 Task: Change  the formatting of the data to Which is Less than 10, In conditional formating, put the option 'Light Red Fill with Dark Red Text. 'add another formatting option Format As Table, insert the option Blue Table style Light 9 , change the format of Column Width to Auto fit Row HeightSave page  Quantum Sales book
Action: Mouse moved to (69, 162)
Screenshot: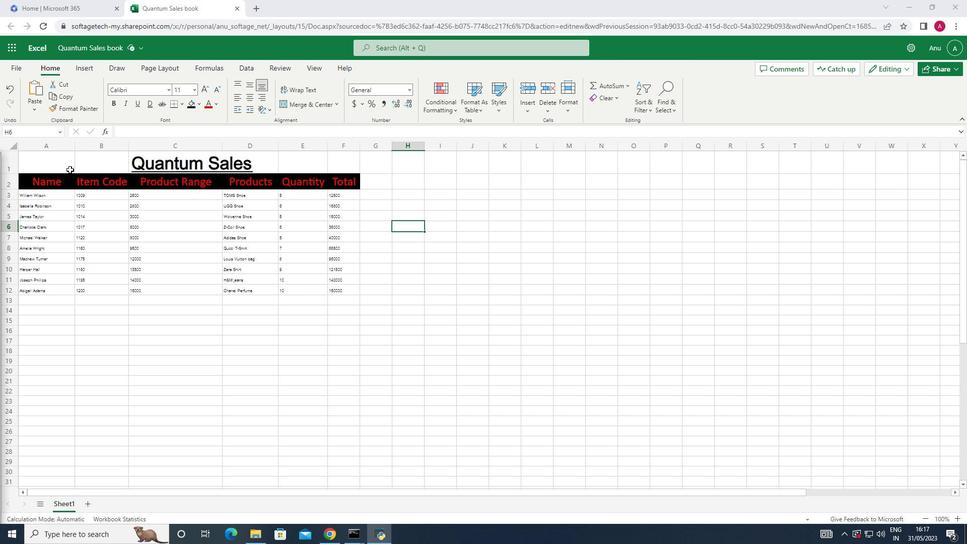 
Action: Mouse pressed left at (69, 162)
Screenshot: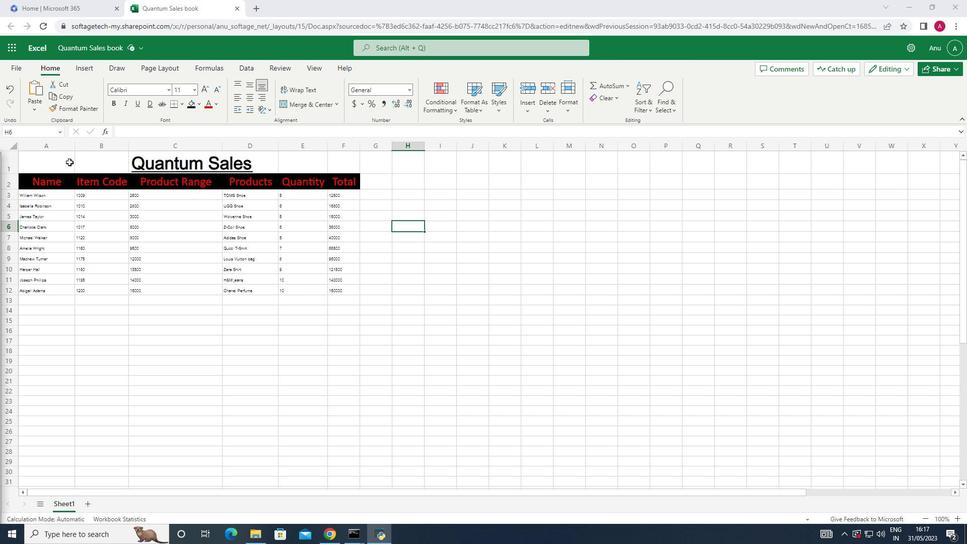 
Action: Mouse moved to (446, 108)
Screenshot: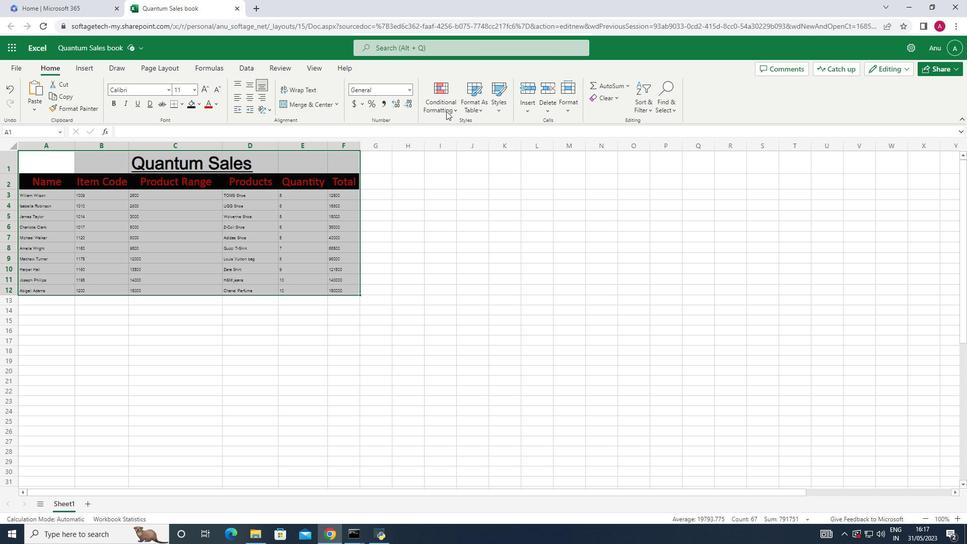 
Action: Mouse pressed left at (446, 108)
Screenshot: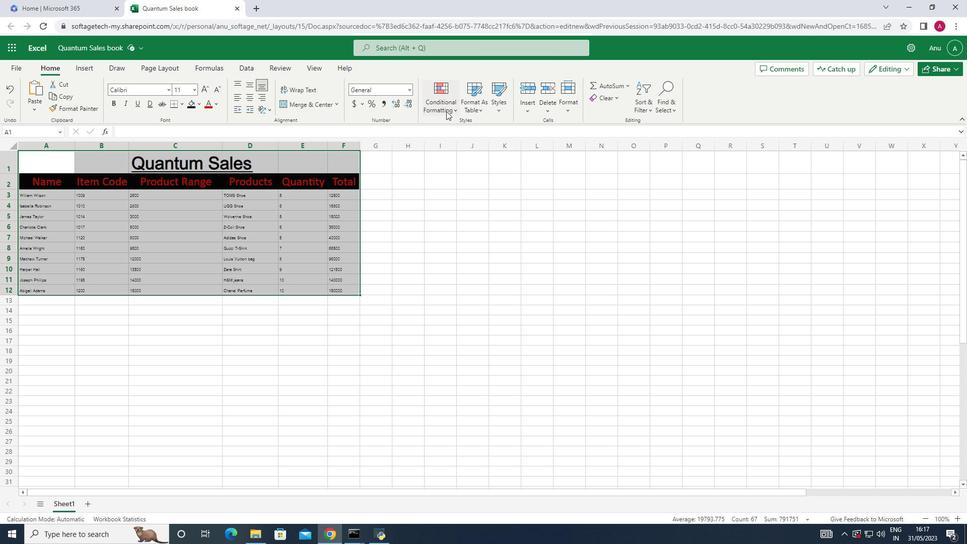 
Action: Mouse moved to (546, 151)
Screenshot: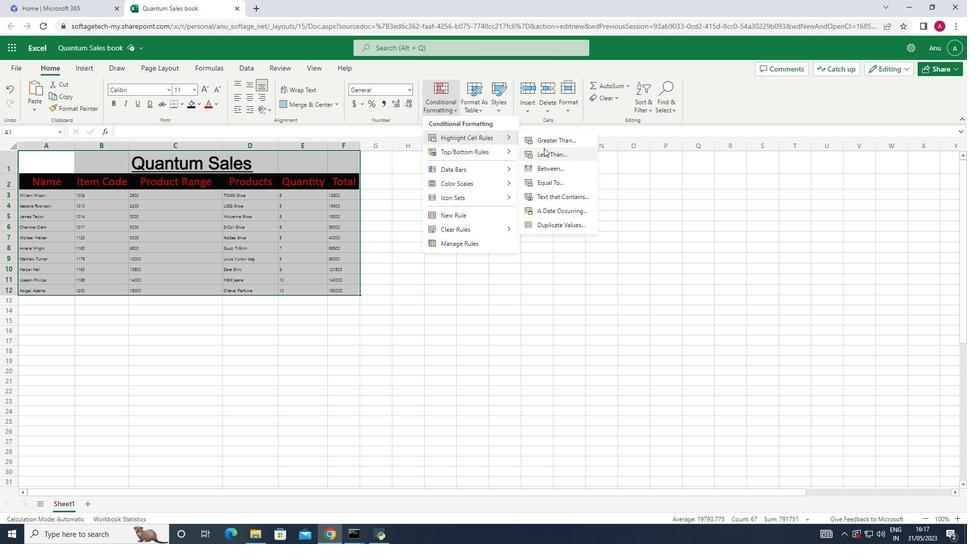 
Action: Mouse pressed left at (546, 151)
Screenshot: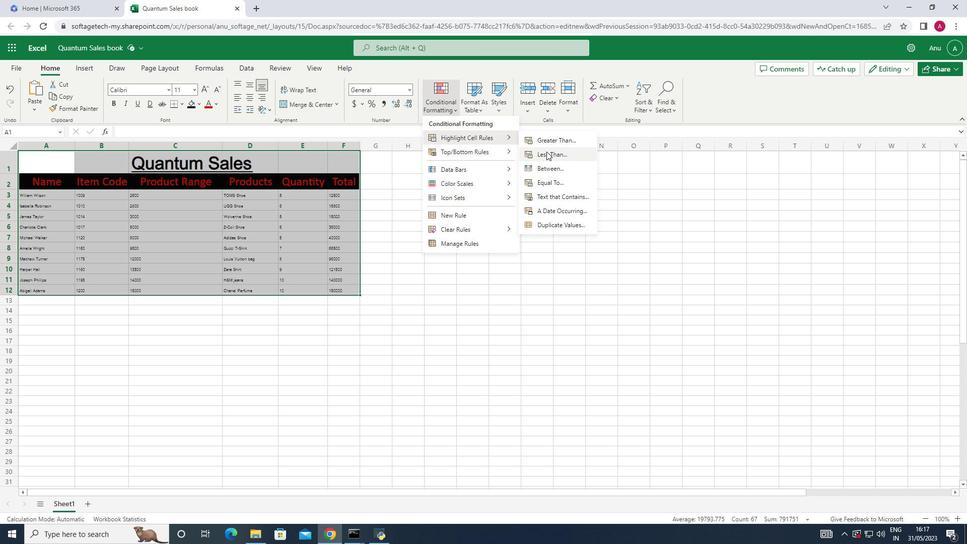 
Action: Key pressed 10
Screenshot: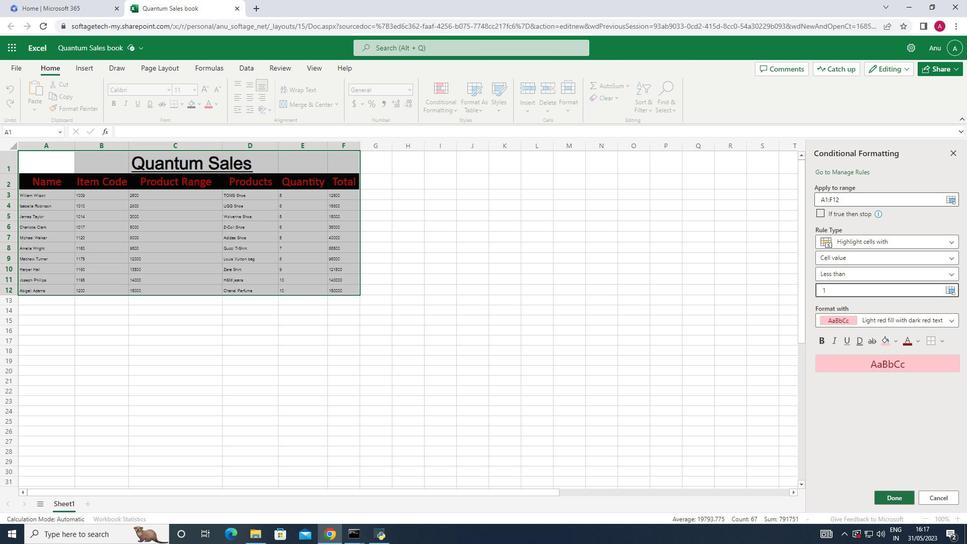 
Action: Mouse moved to (917, 342)
Screenshot: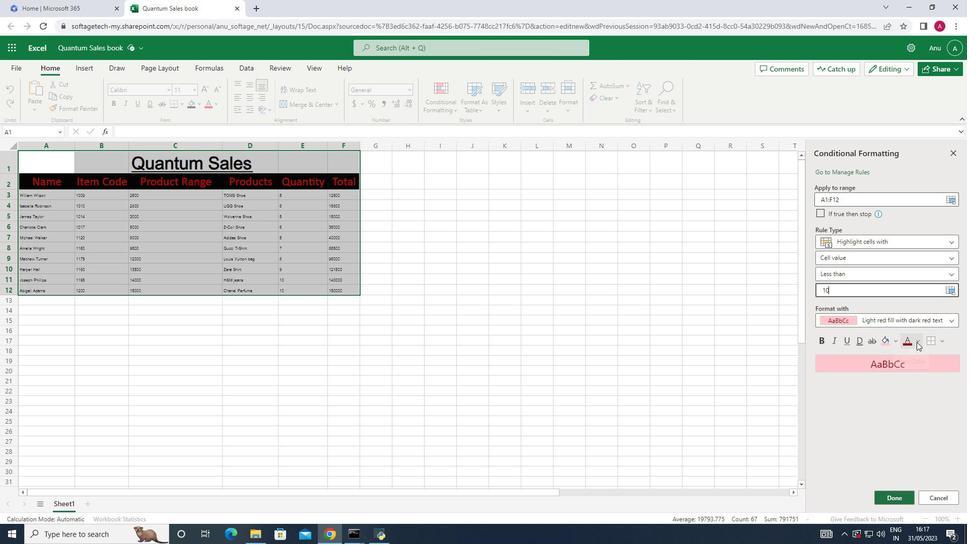 
Action: Mouse pressed left at (917, 342)
Screenshot: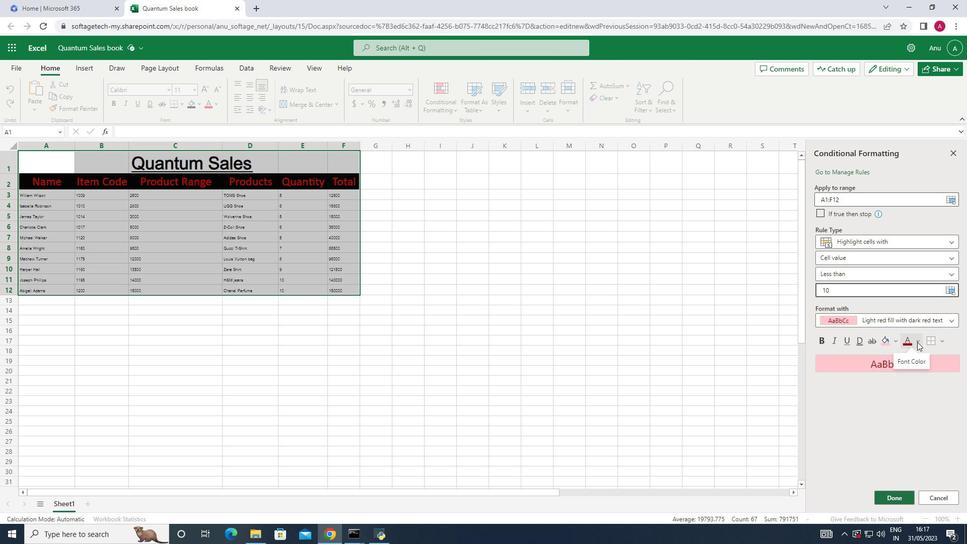 
Action: Mouse moved to (846, 474)
Screenshot: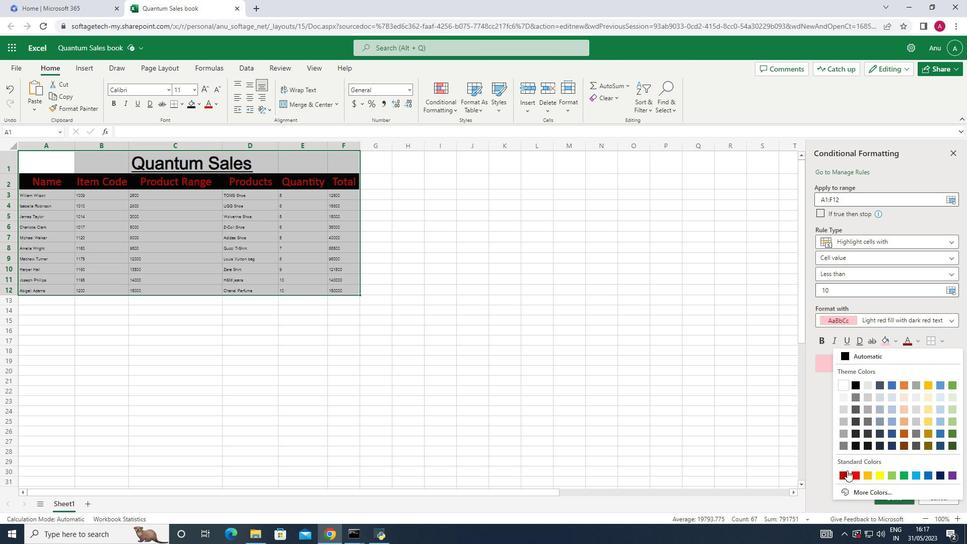 
Action: Mouse pressed left at (846, 474)
Screenshot: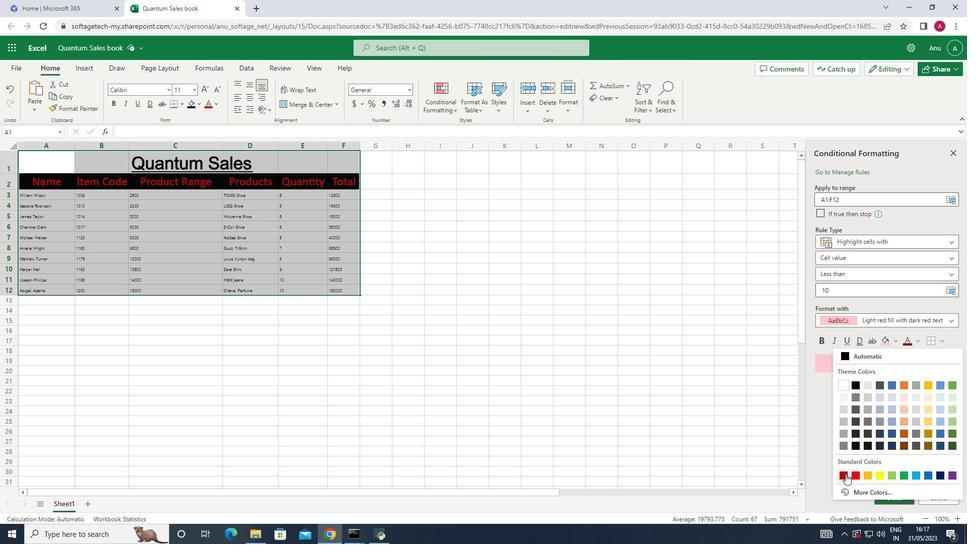 
Action: Mouse moved to (897, 342)
Screenshot: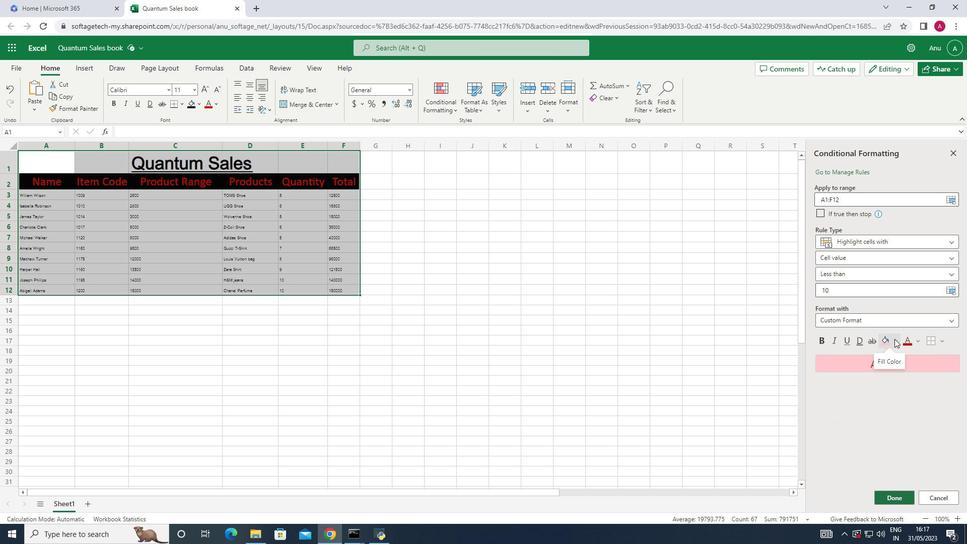 
Action: Mouse pressed left at (897, 342)
Screenshot: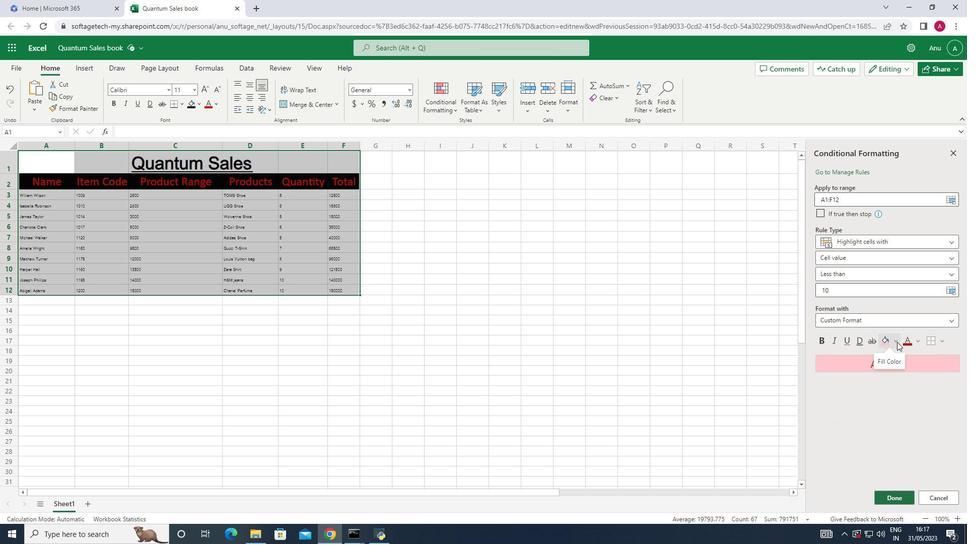 
Action: Mouse moved to (854, 459)
Screenshot: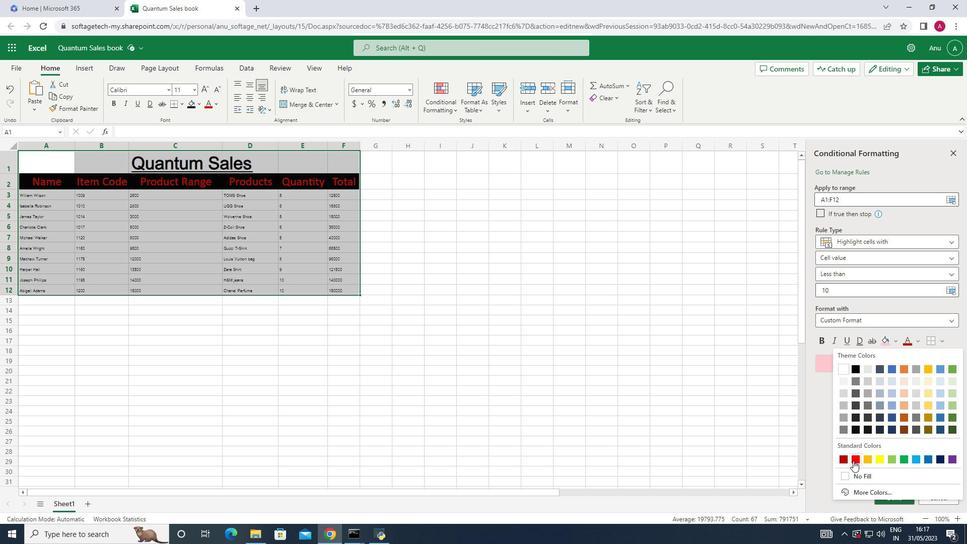 
Action: Mouse pressed left at (854, 459)
Screenshot: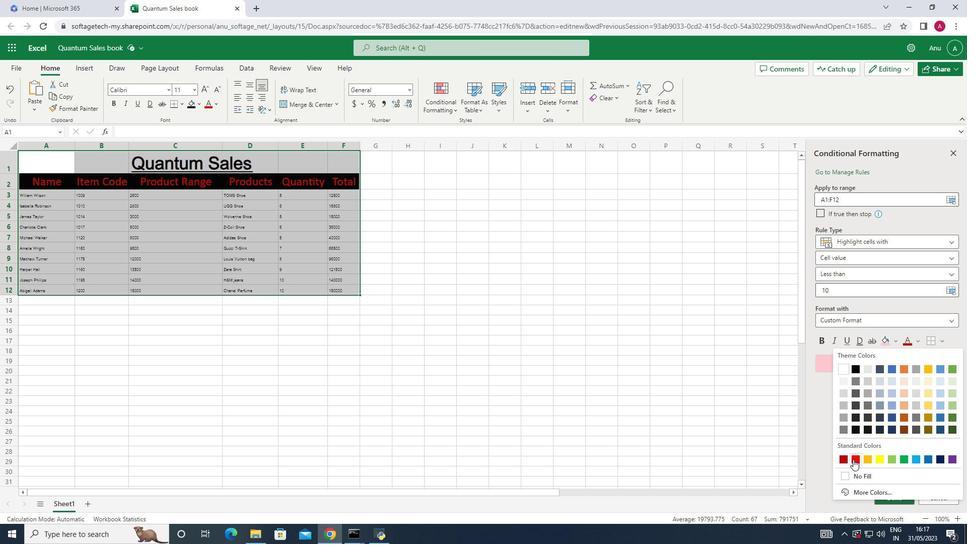 
Action: Mouse moved to (890, 498)
Screenshot: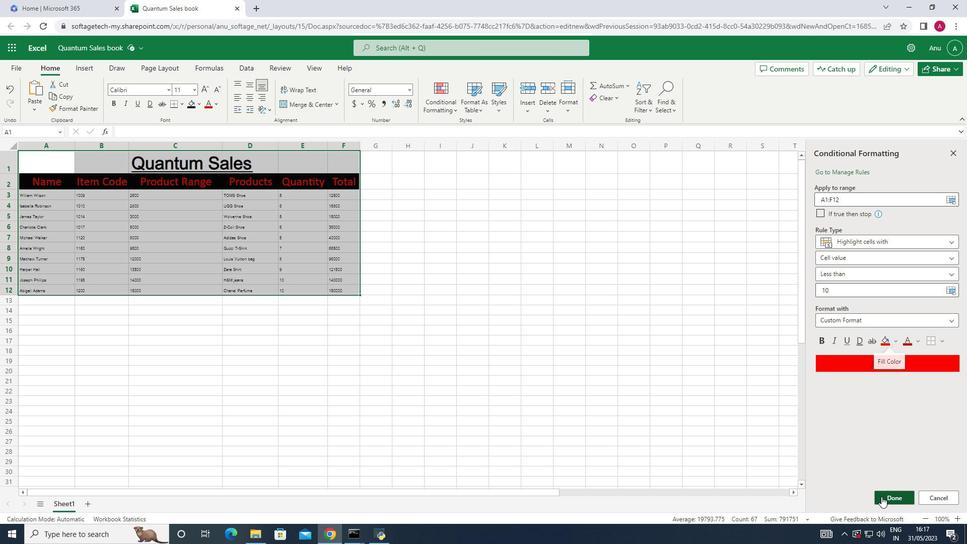 
Action: Mouse pressed left at (890, 498)
Screenshot: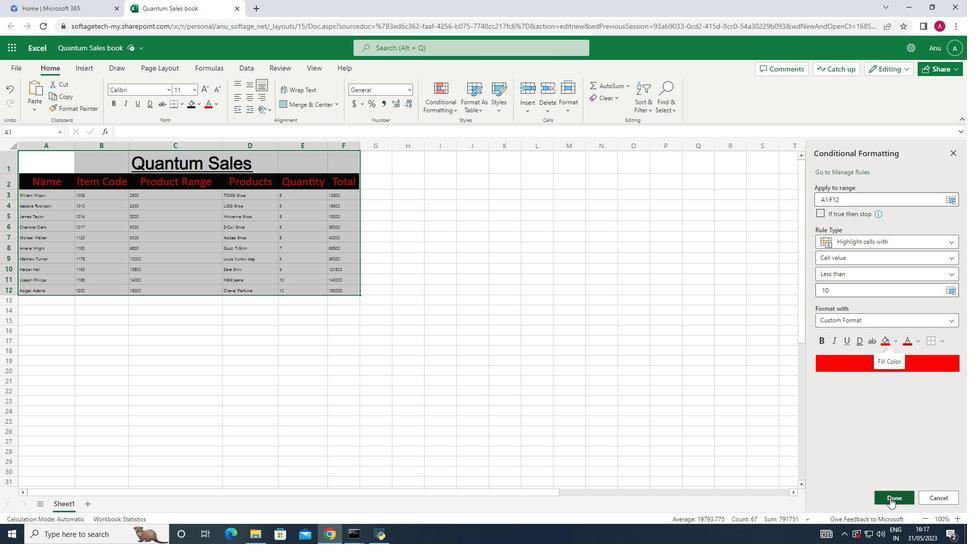 
Action: Mouse moved to (473, 108)
Screenshot: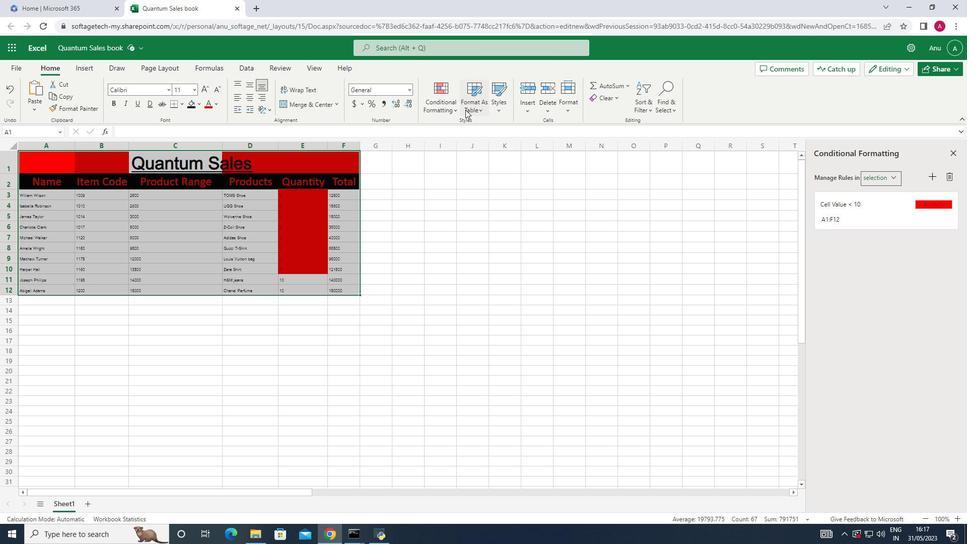 
Action: Mouse pressed left at (473, 108)
Screenshot: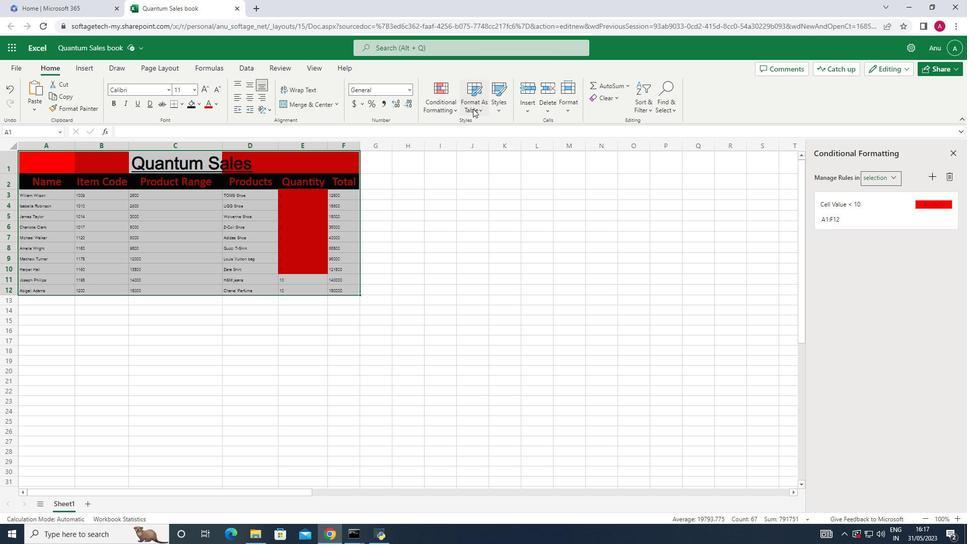
Action: Mouse moved to (512, 190)
Screenshot: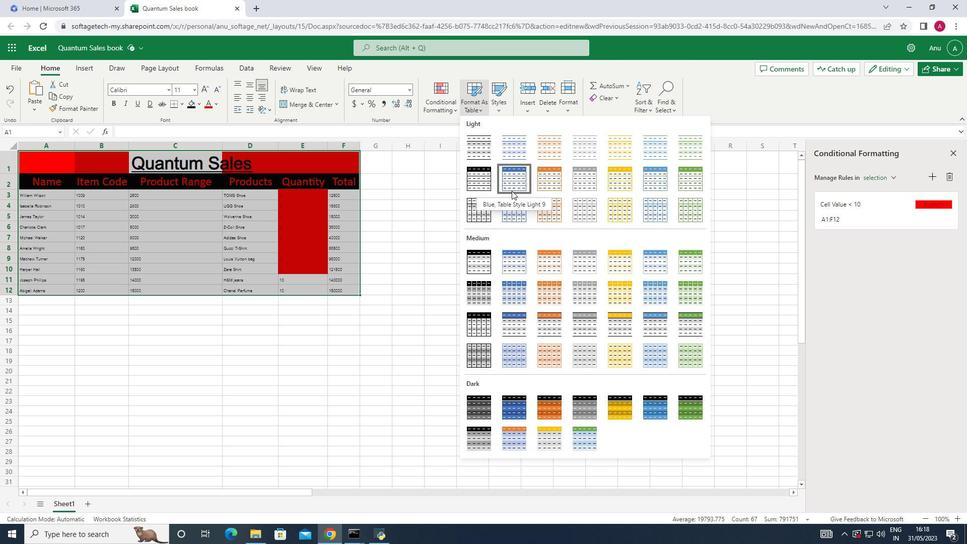 
Action: Mouse pressed left at (512, 190)
Screenshot: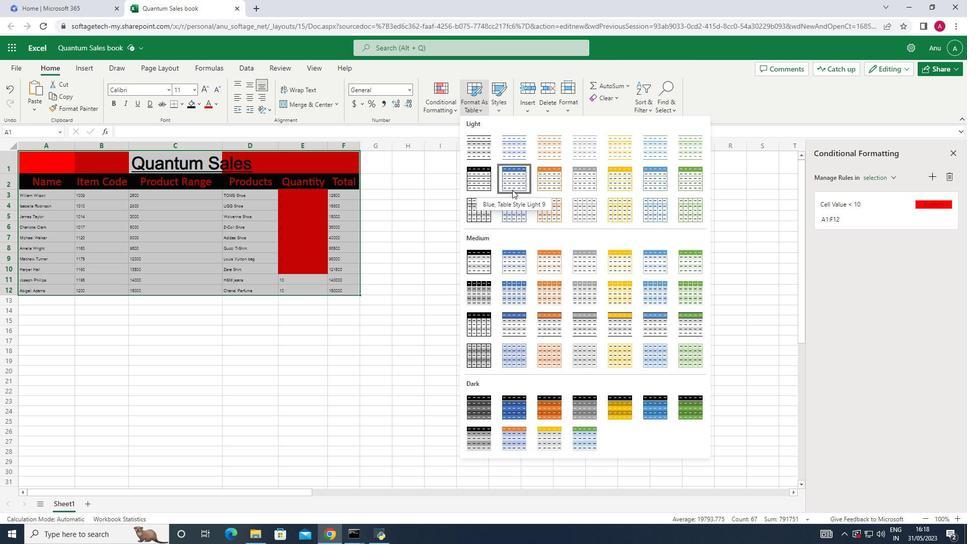 
Action: Mouse moved to (534, 305)
Screenshot: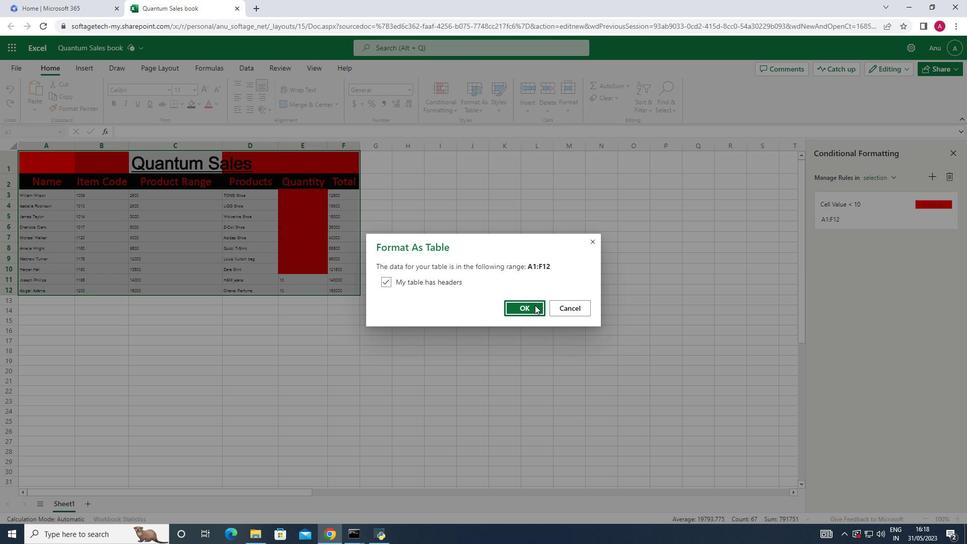 
Action: Mouse pressed left at (534, 305)
Screenshot: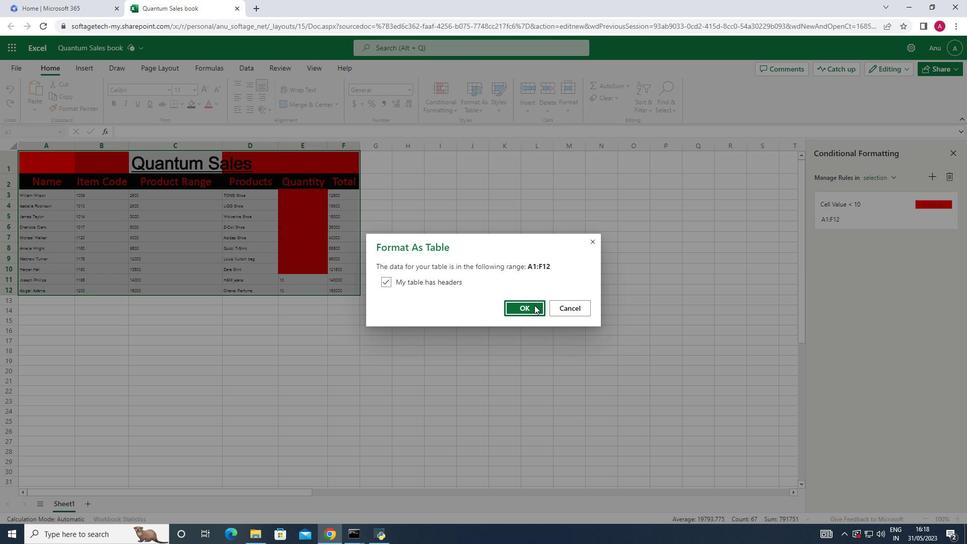 
Action: Mouse moved to (568, 110)
Screenshot: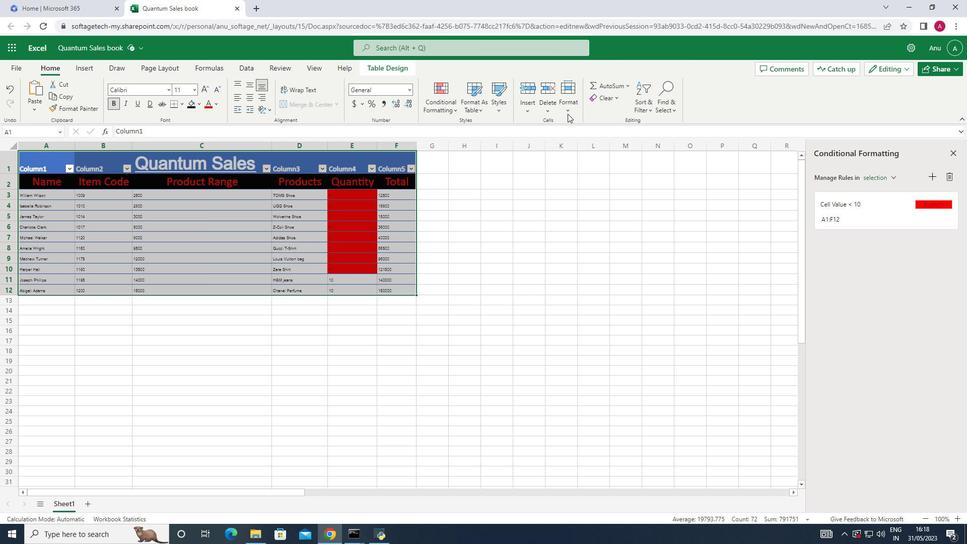 
Action: Mouse pressed left at (568, 110)
Screenshot: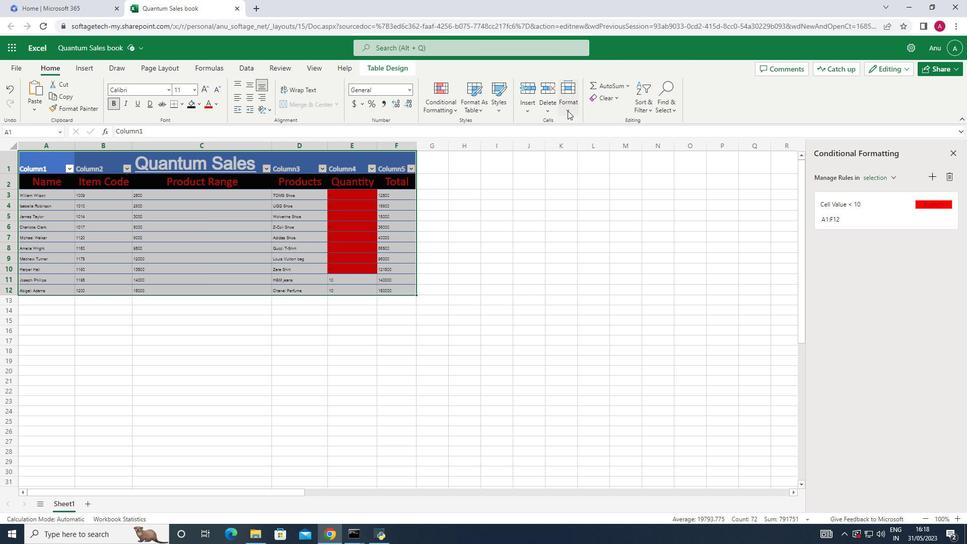 
Action: Mouse moved to (595, 155)
Screenshot: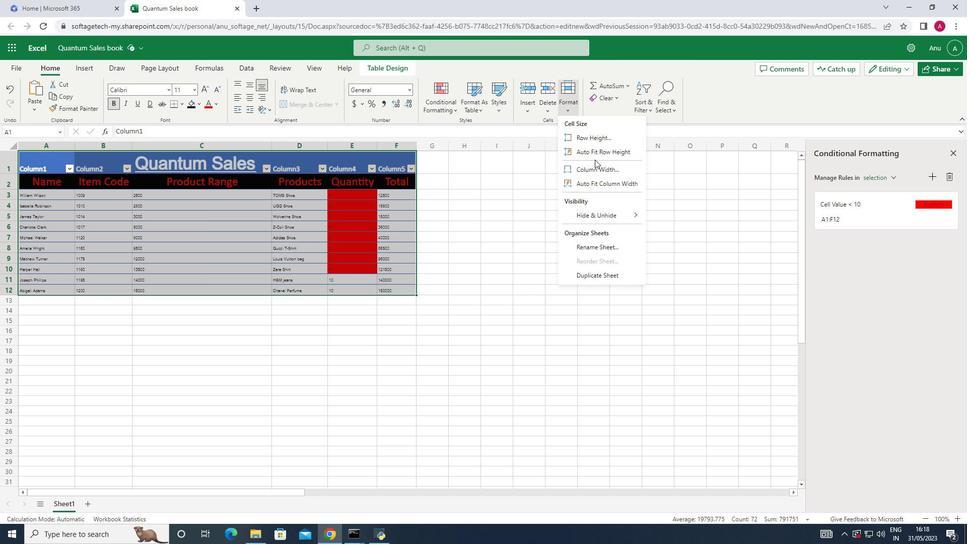 
Action: Mouse pressed left at (595, 155)
Screenshot: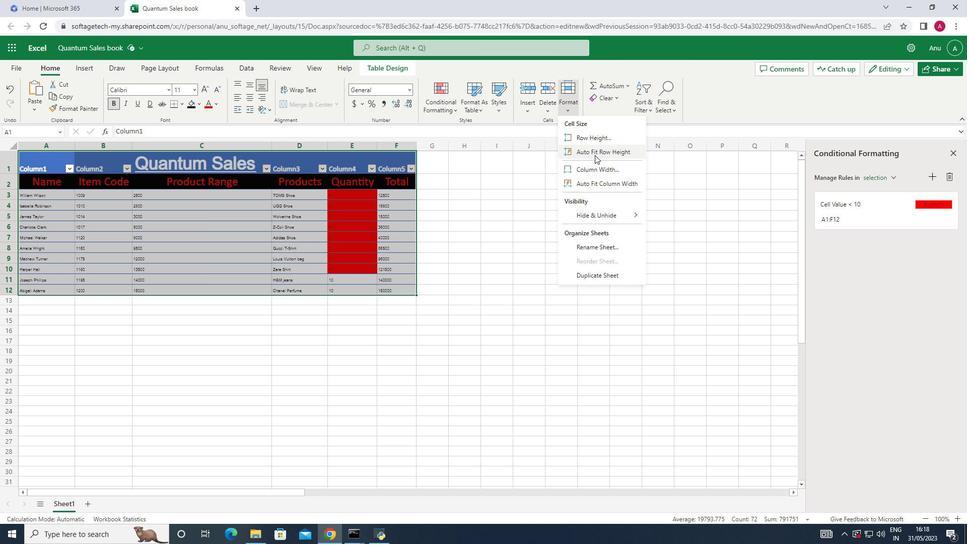 
Action: Mouse moved to (570, 109)
Screenshot: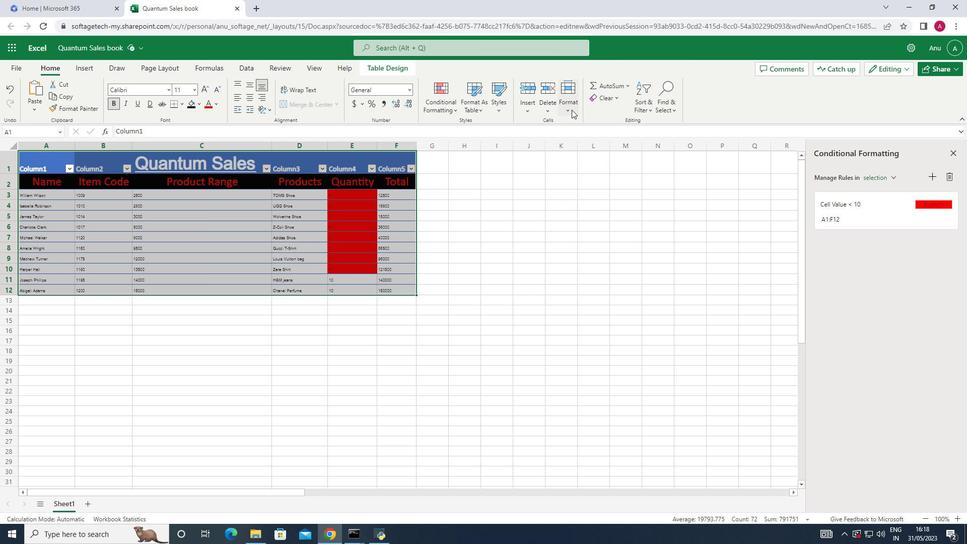 
Action: Mouse pressed left at (570, 109)
Screenshot: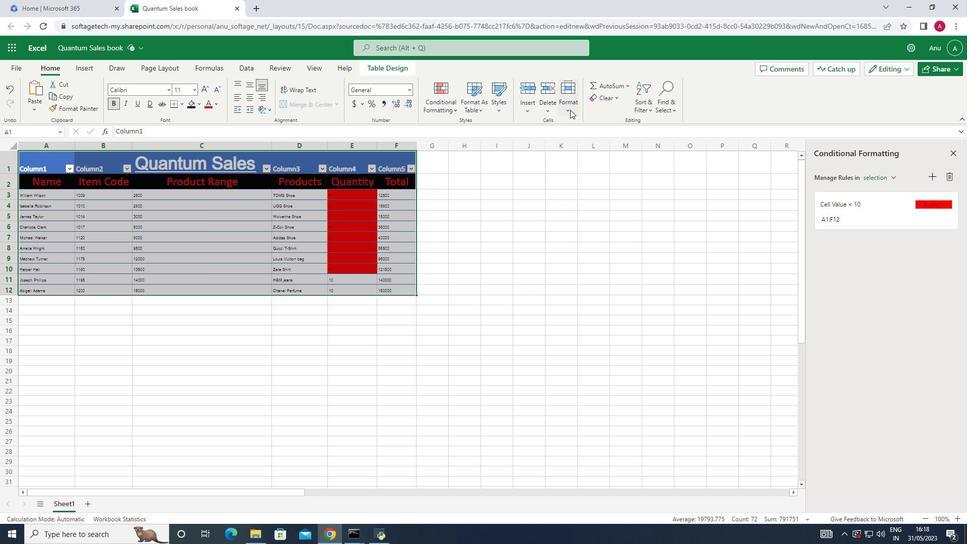 
Action: Mouse moved to (597, 181)
Screenshot: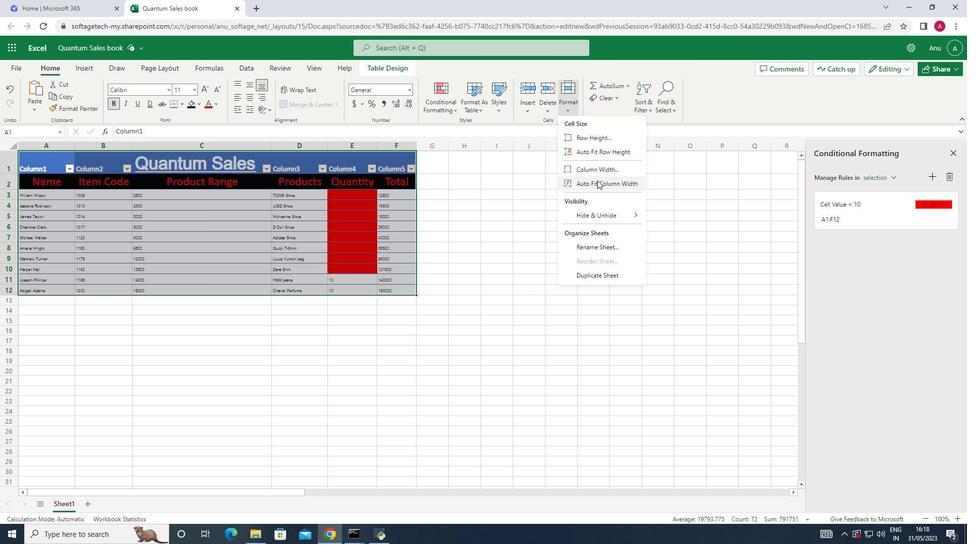 
Action: Mouse pressed left at (597, 181)
Screenshot: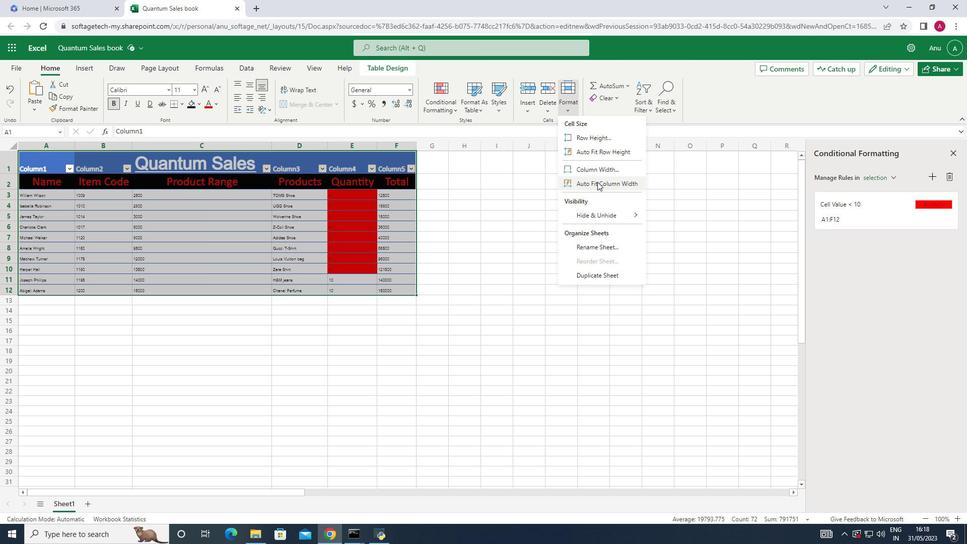 
Action: Mouse moved to (504, 249)
Screenshot: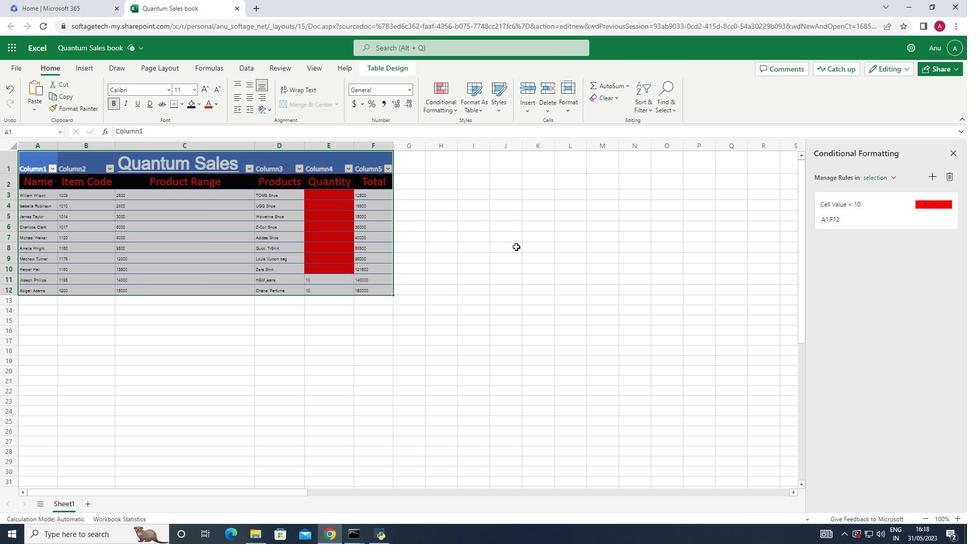 
Action: Mouse pressed left at (504, 249)
Screenshot: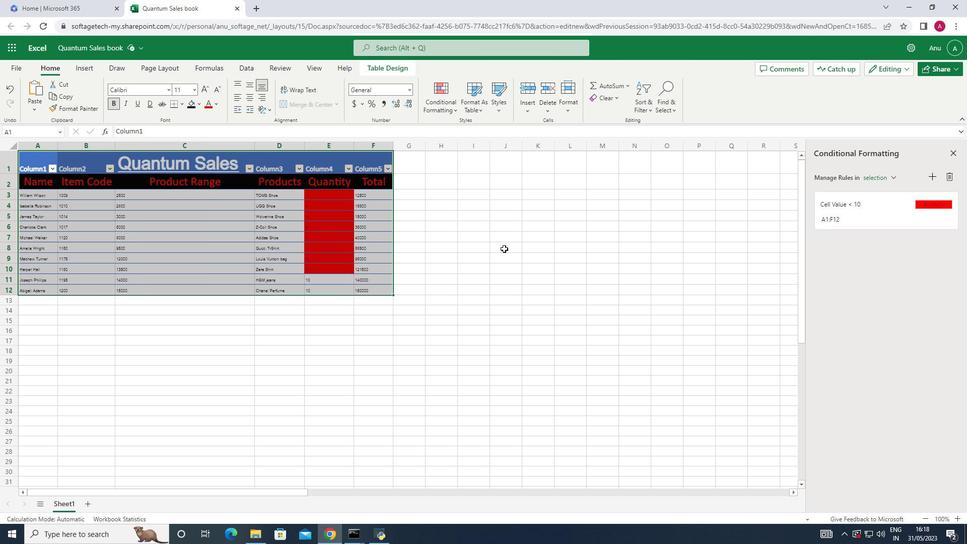 
